 Task: Create a due date automation trigger when advanced on, the moment a card is due add dates with a complete due date.
Action: Mouse moved to (1069, 311)
Screenshot: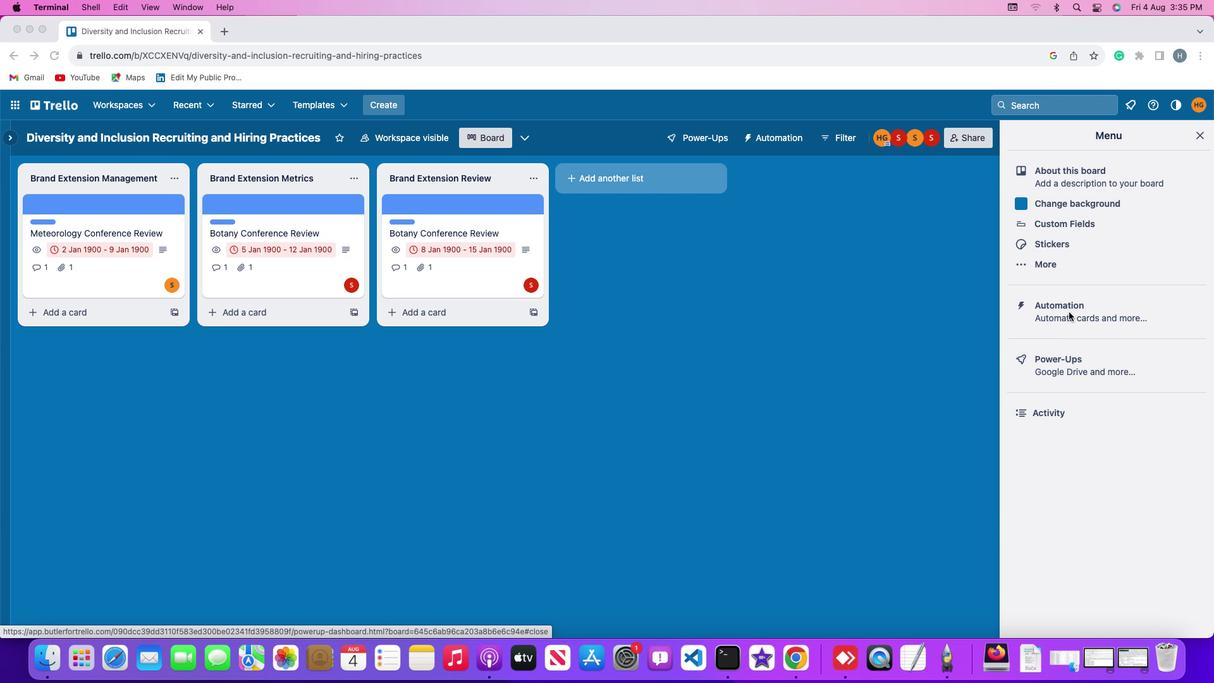 
Action: Mouse pressed left at (1069, 311)
Screenshot: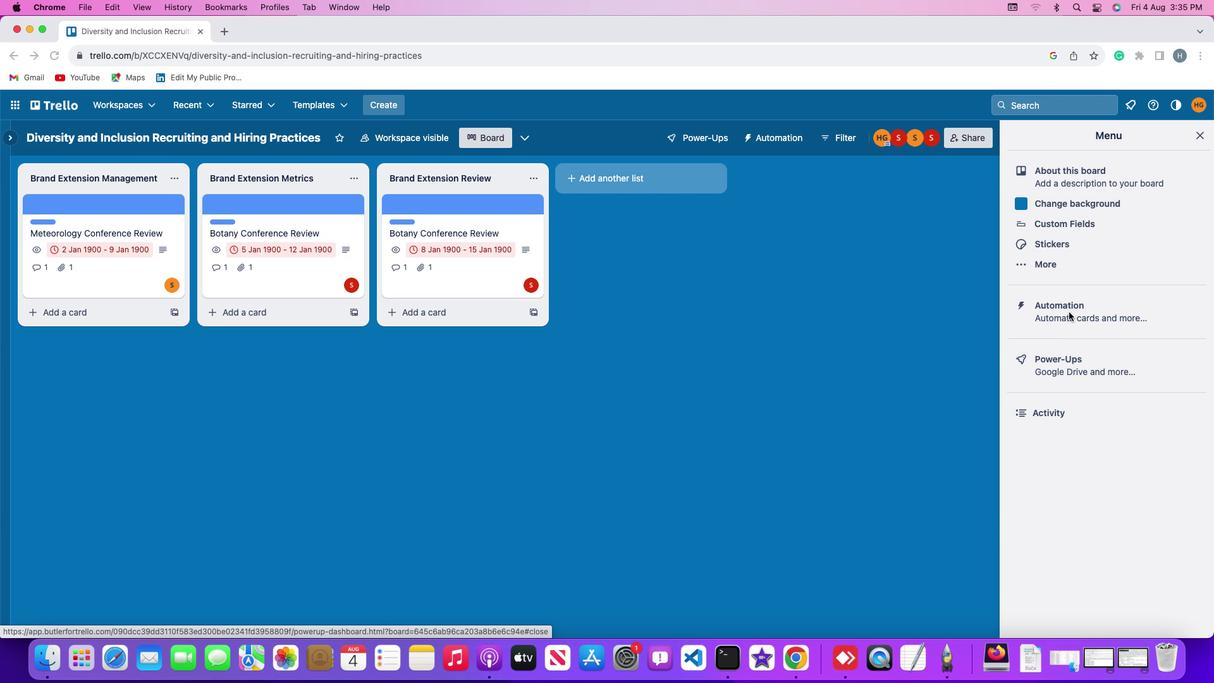 
Action: Mouse pressed left at (1069, 311)
Screenshot: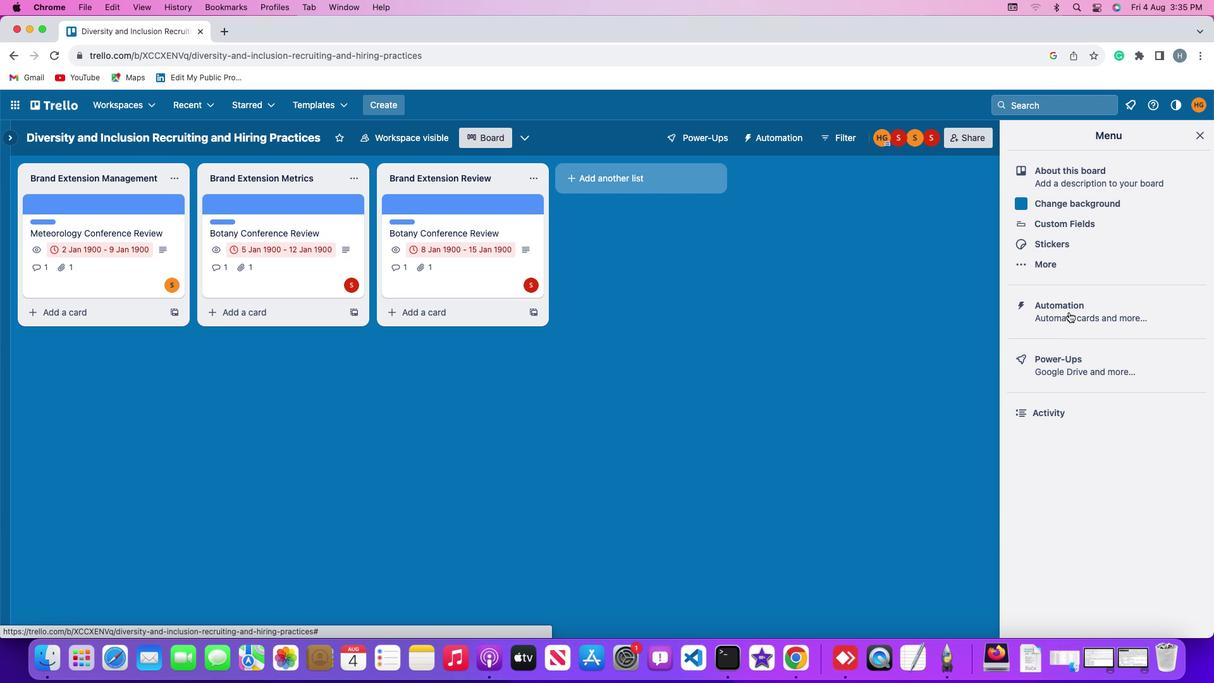
Action: Mouse moved to (70, 300)
Screenshot: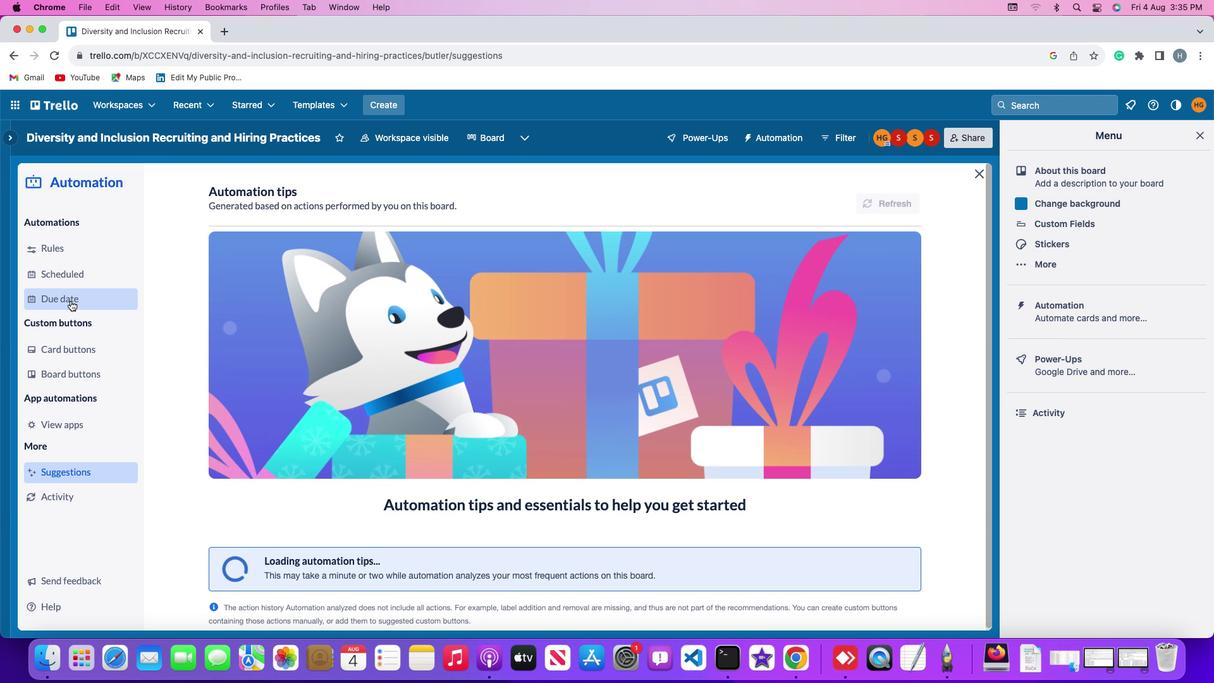 
Action: Mouse pressed left at (70, 300)
Screenshot: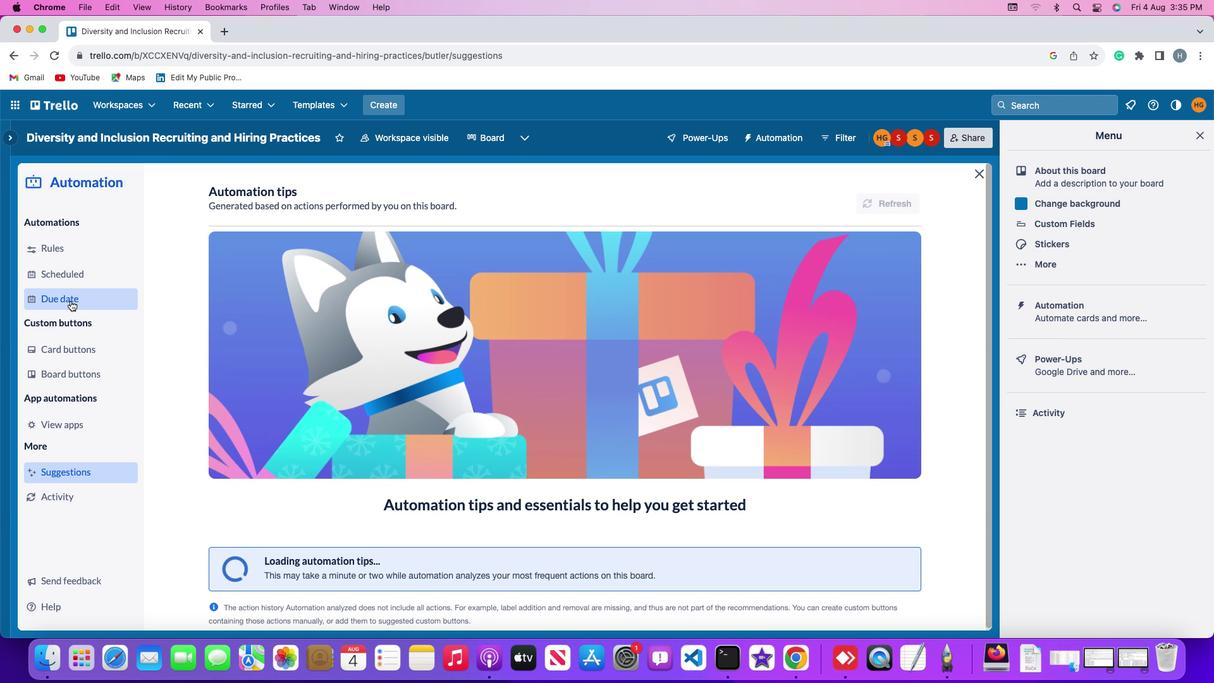 
Action: Mouse moved to (845, 193)
Screenshot: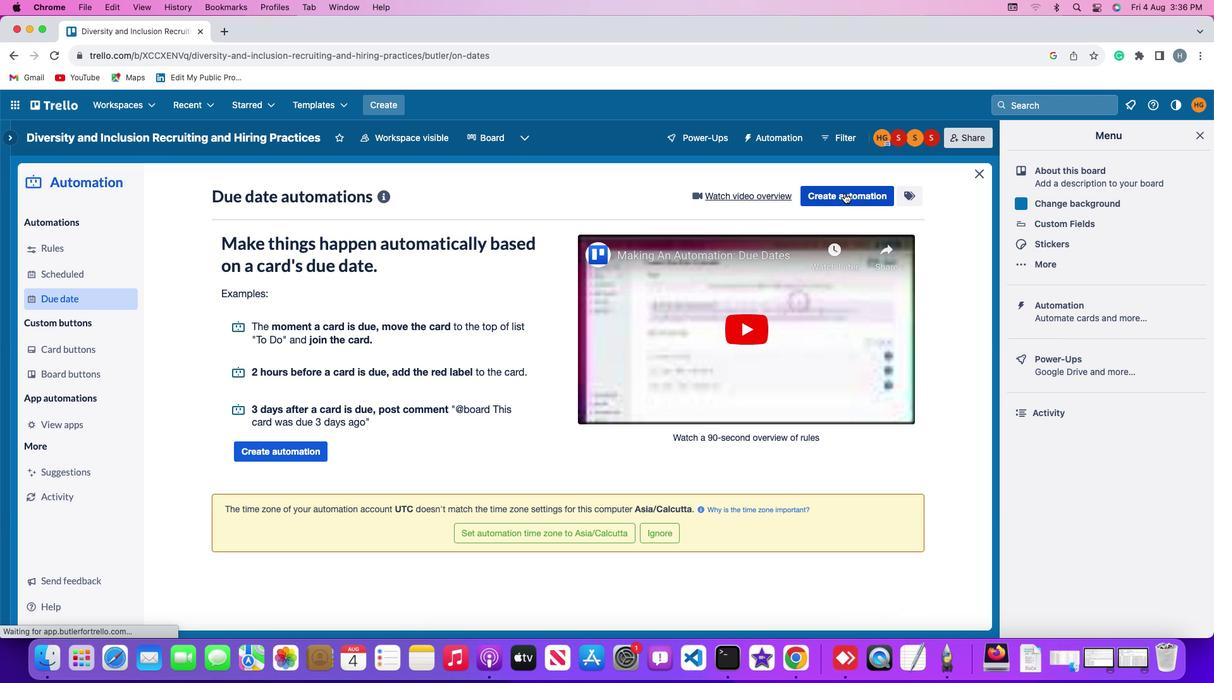 
Action: Mouse pressed left at (845, 193)
Screenshot: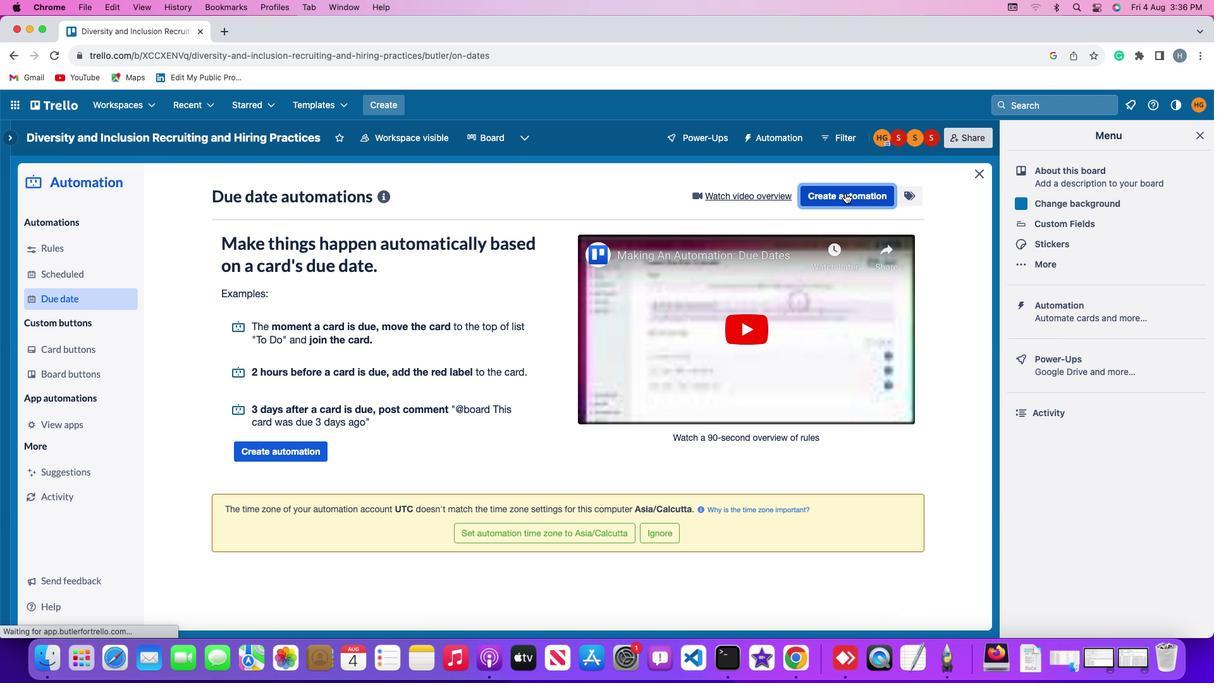 
Action: Mouse moved to (580, 315)
Screenshot: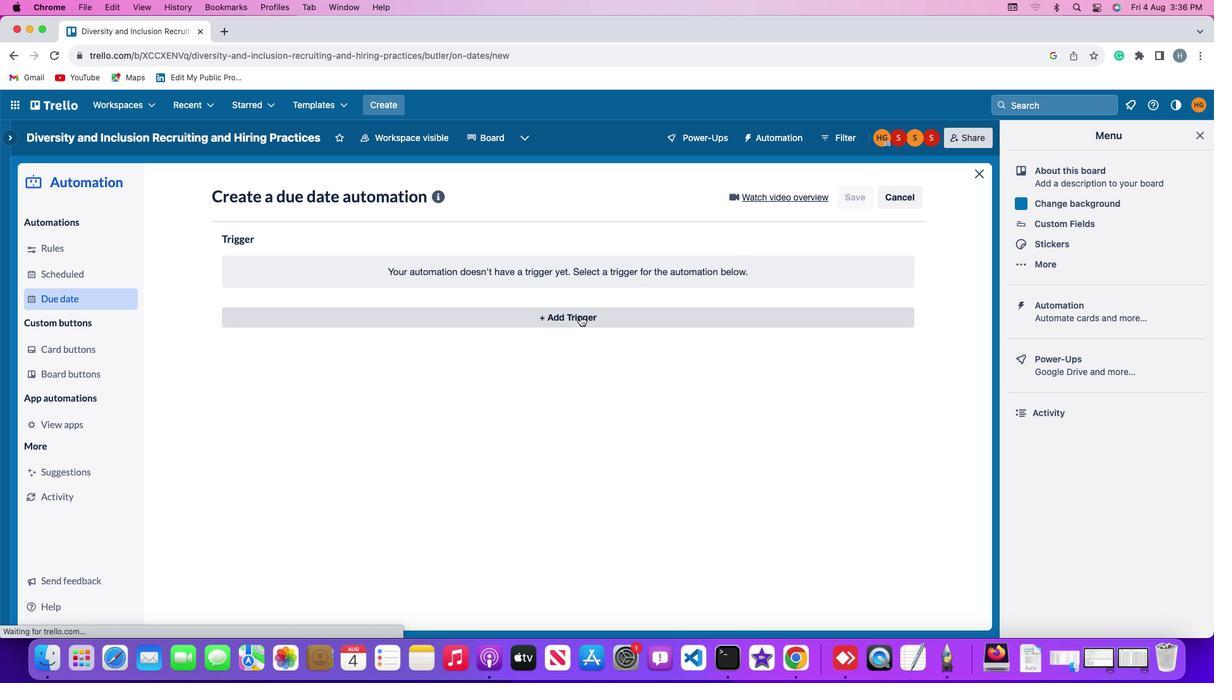 
Action: Mouse pressed left at (580, 315)
Screenshot: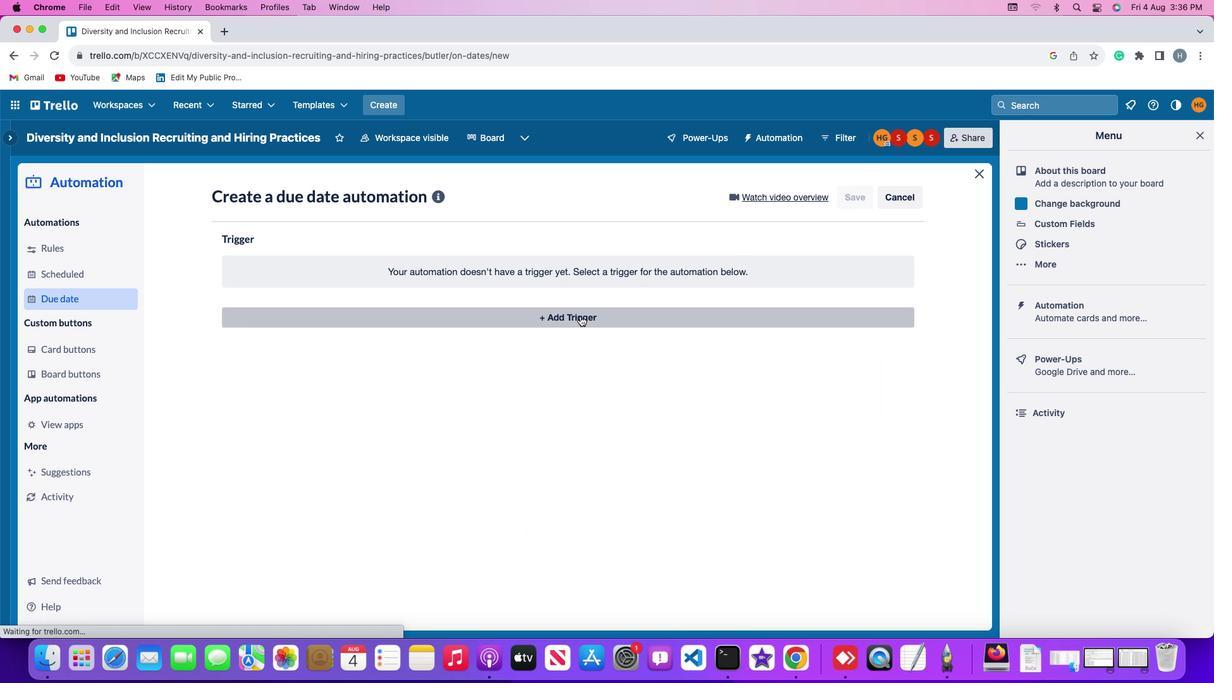 
Action: Mouse moved to (249, 473)
Screenshot: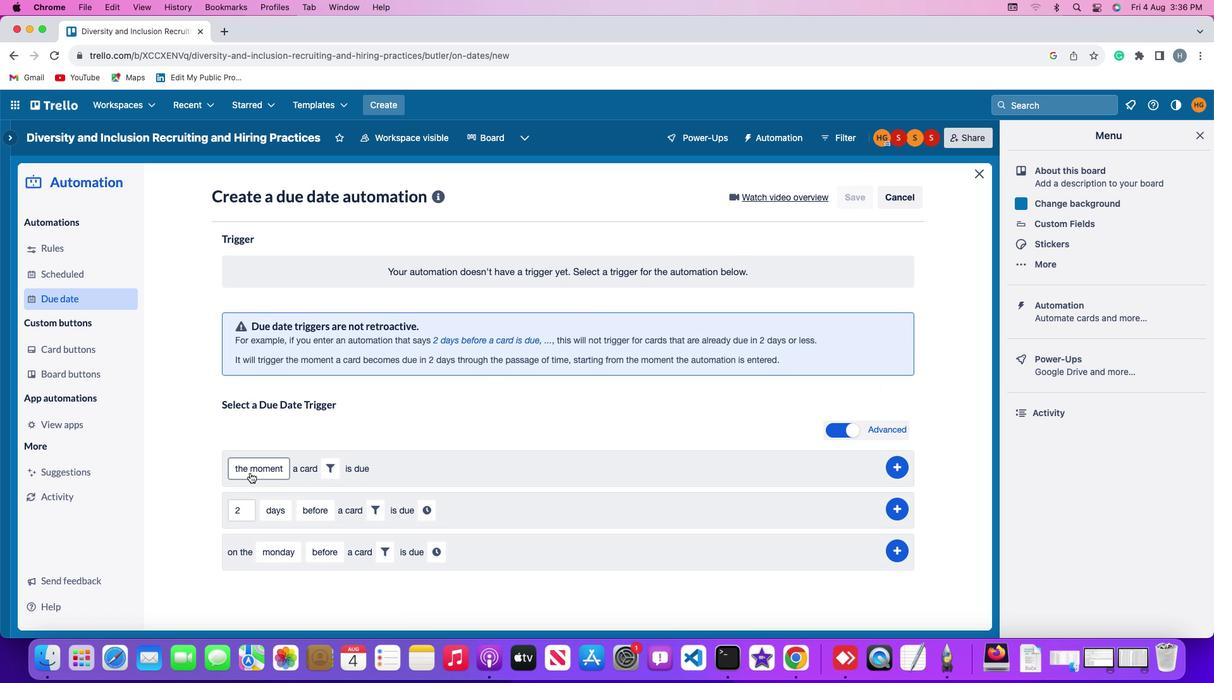 
Action: Mouse pressed left at (249, 473)
Screenshot: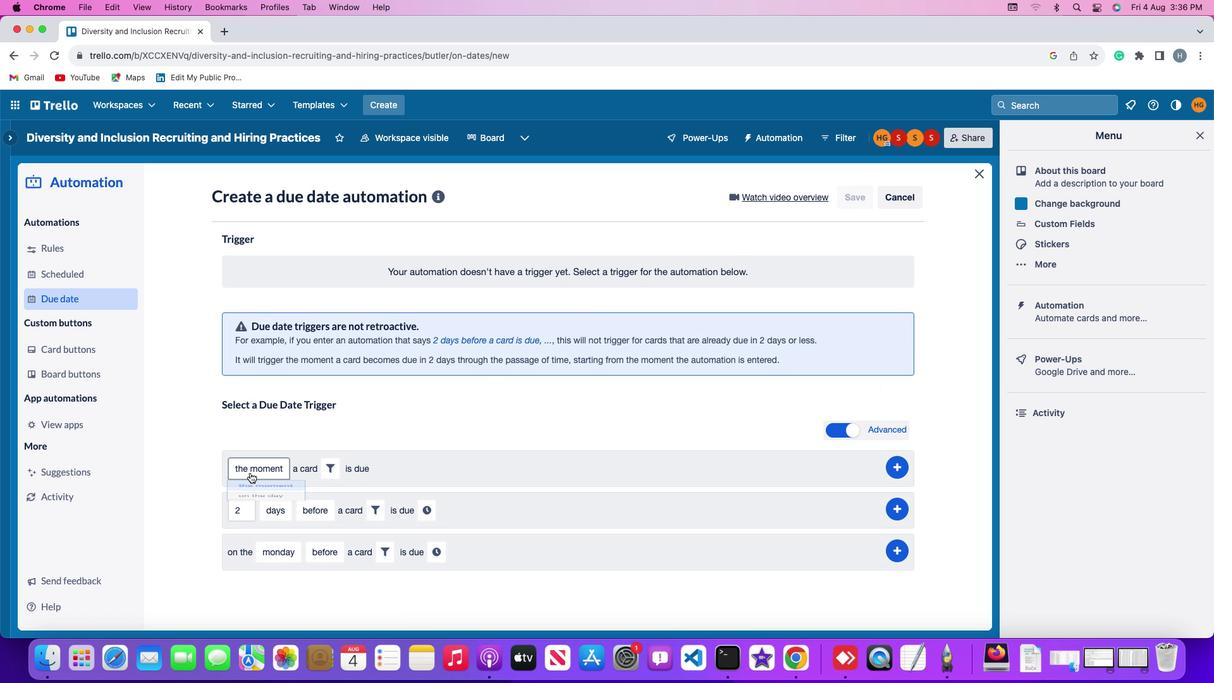 
Action: Mouse moved to (263, 496)
Screenshot: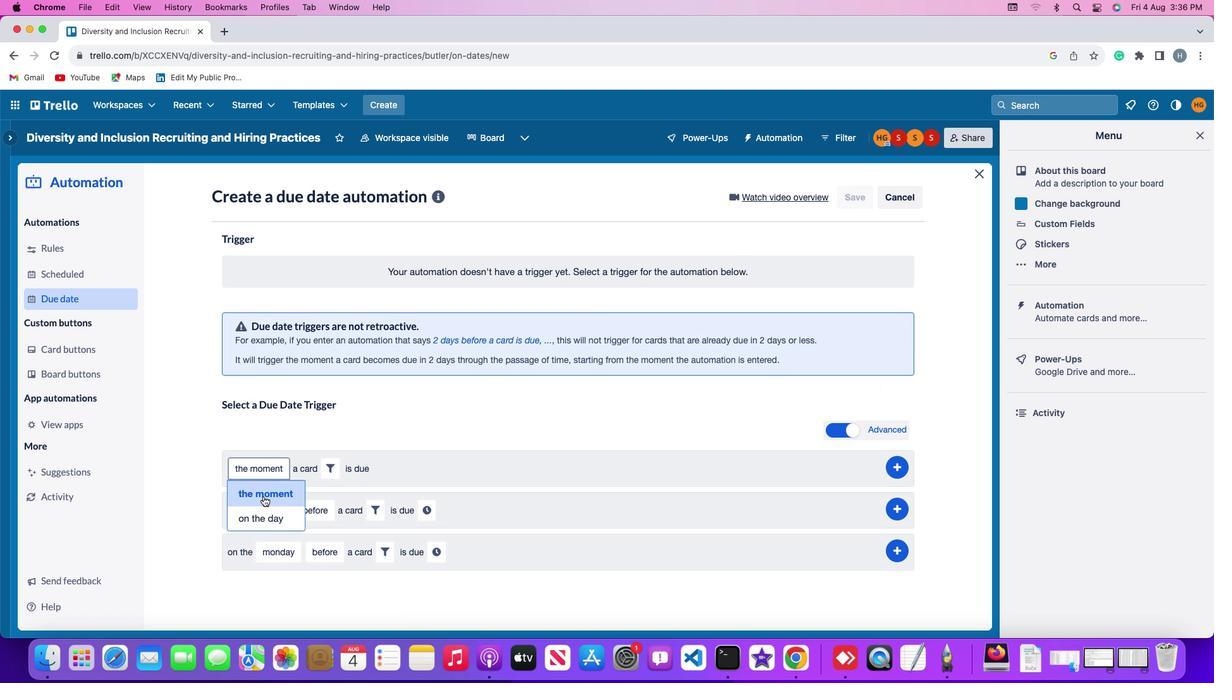 
Action: Mouse pressed left at (263, 496)
Screenshot: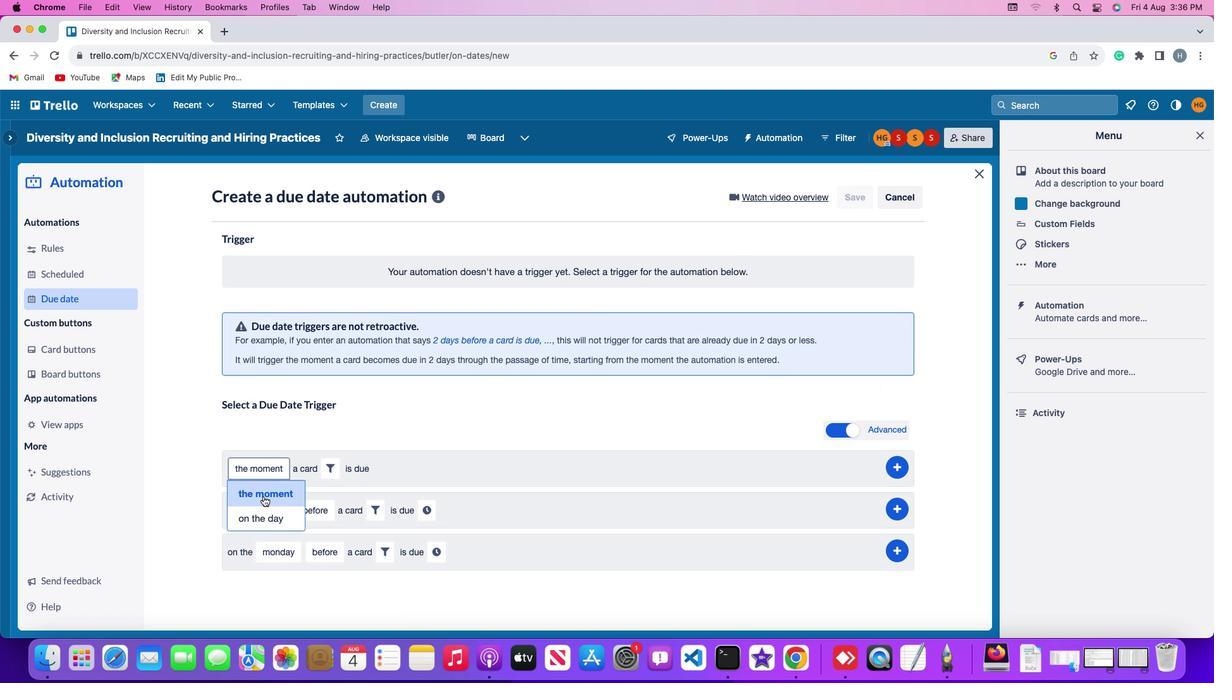 
Action: Mouse moved to (330, 467)
Screenshot: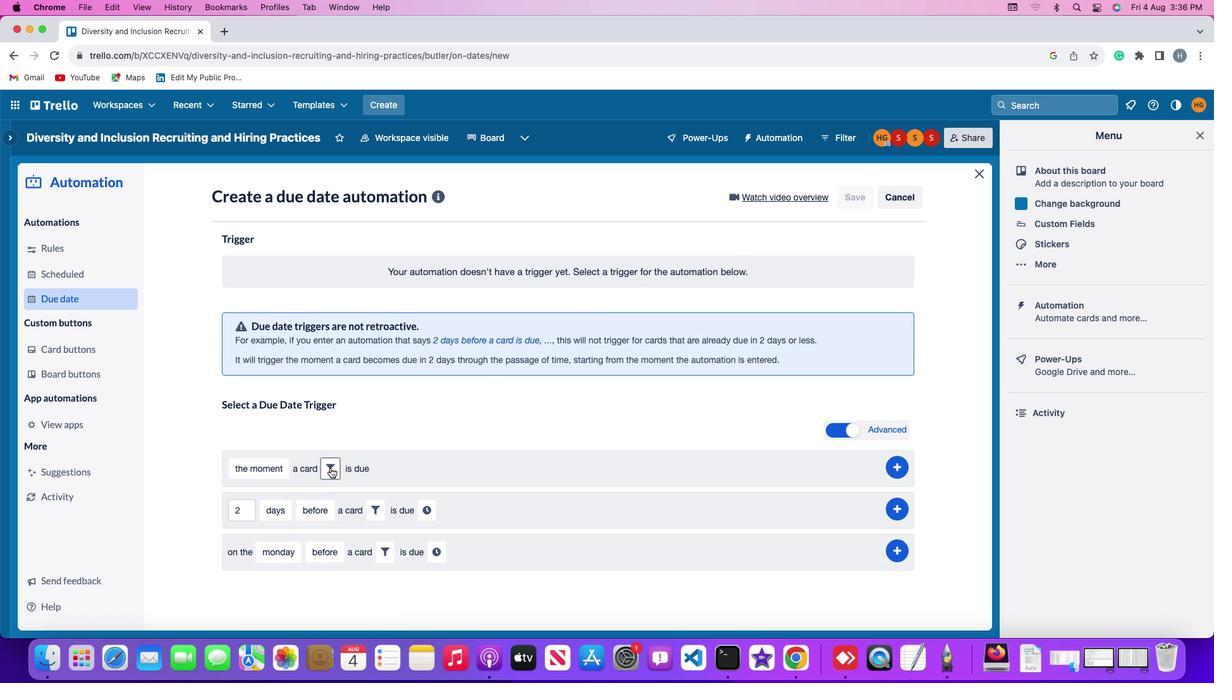 
Action: Mouse pressed left at (330, 467)
Screenshot: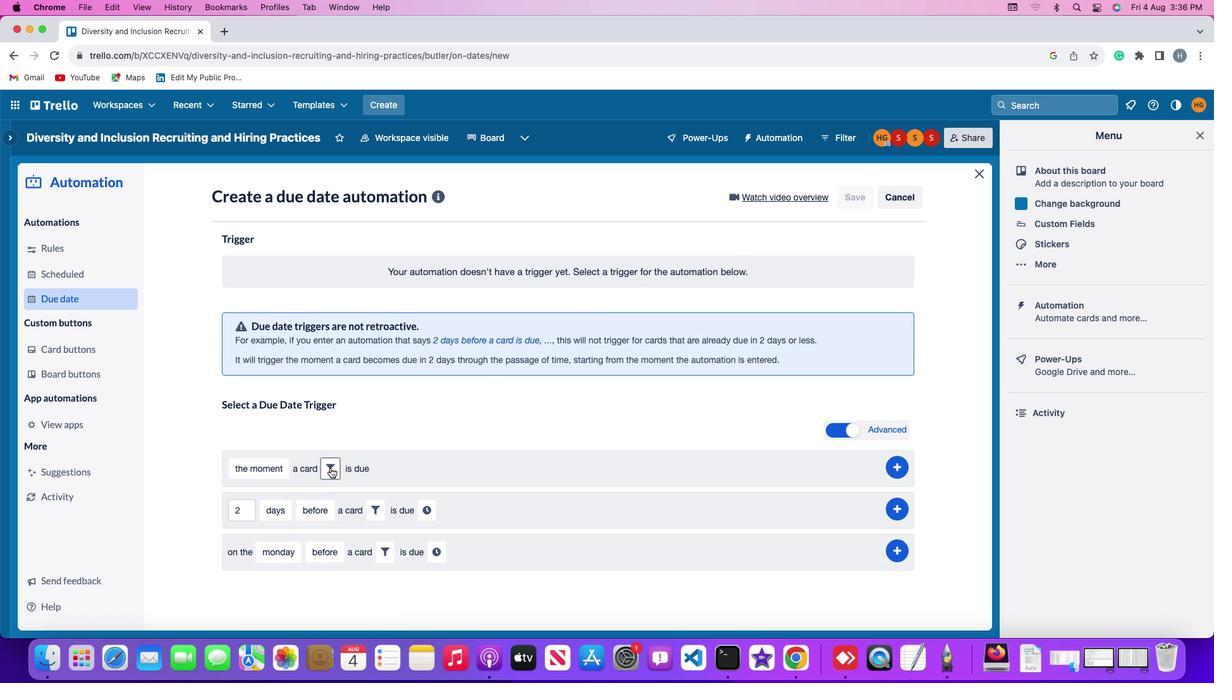 
Action: Mouse moved to (398, 502)
Screenshot: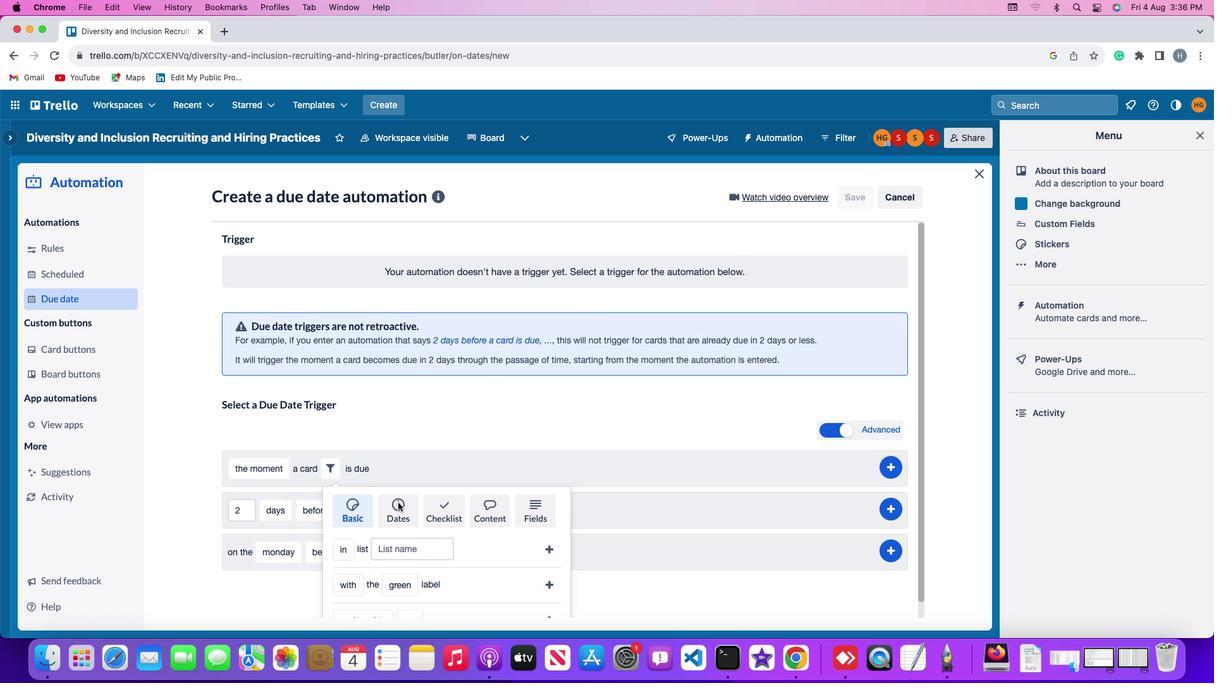 
Action: Mouse pressed left at (398, 502)
Screenshot: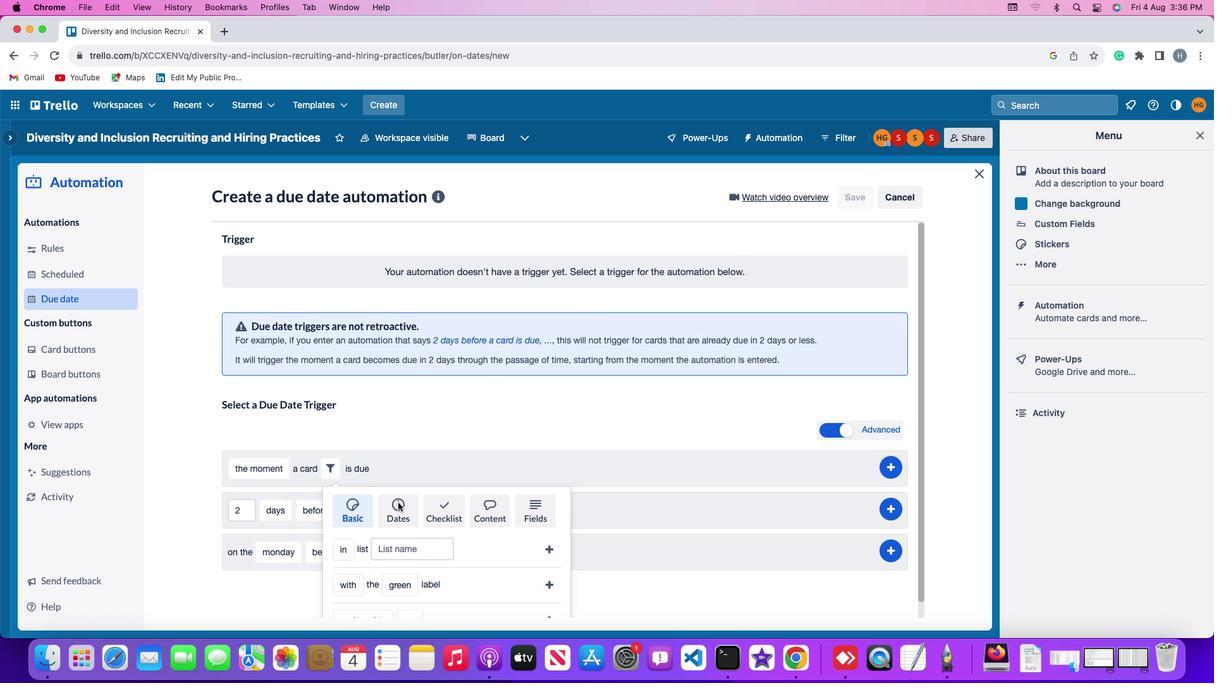 
Action: Mouse moved to (418, 476)
Screenshot: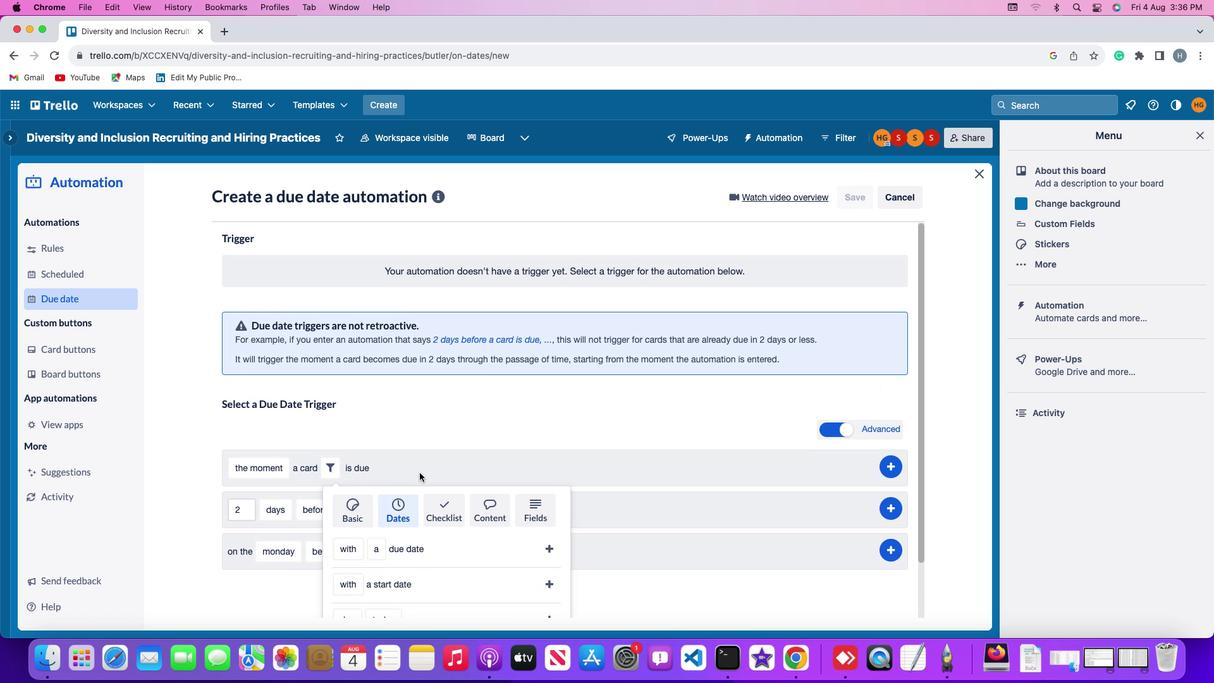 
Action: Mouse scrolled (418, 476) with delta (0, 0)
Screenshot: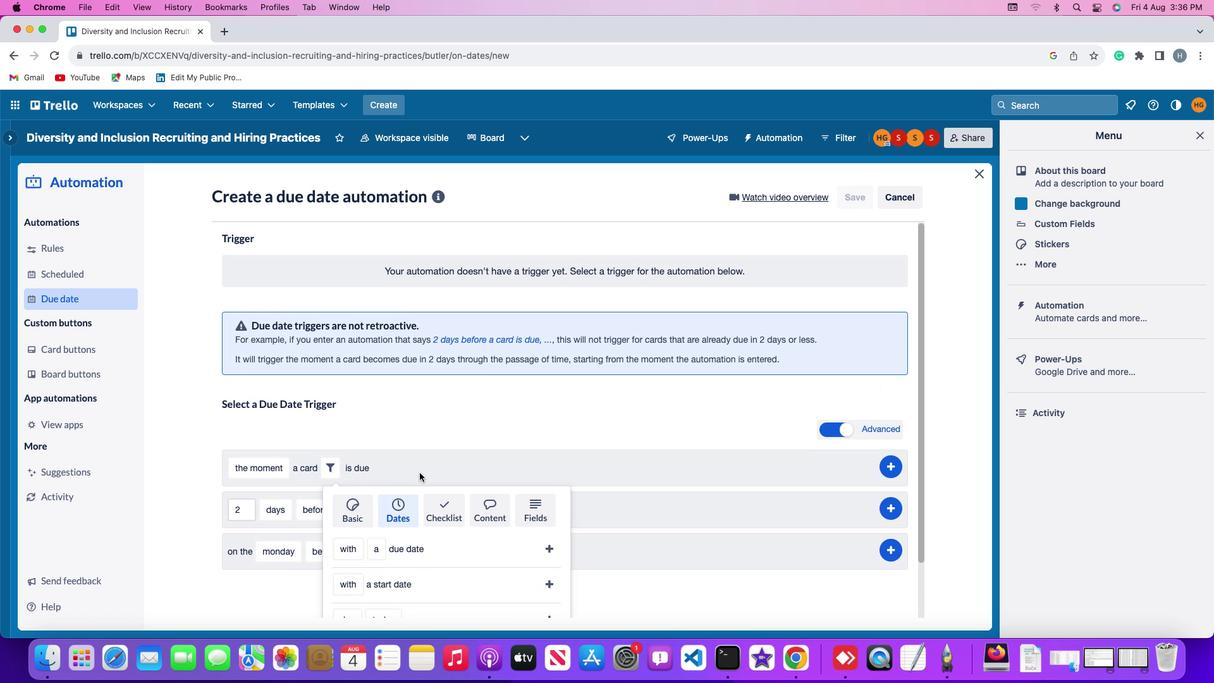 
Action: Mouse moved to (418, 475)
Screenshot: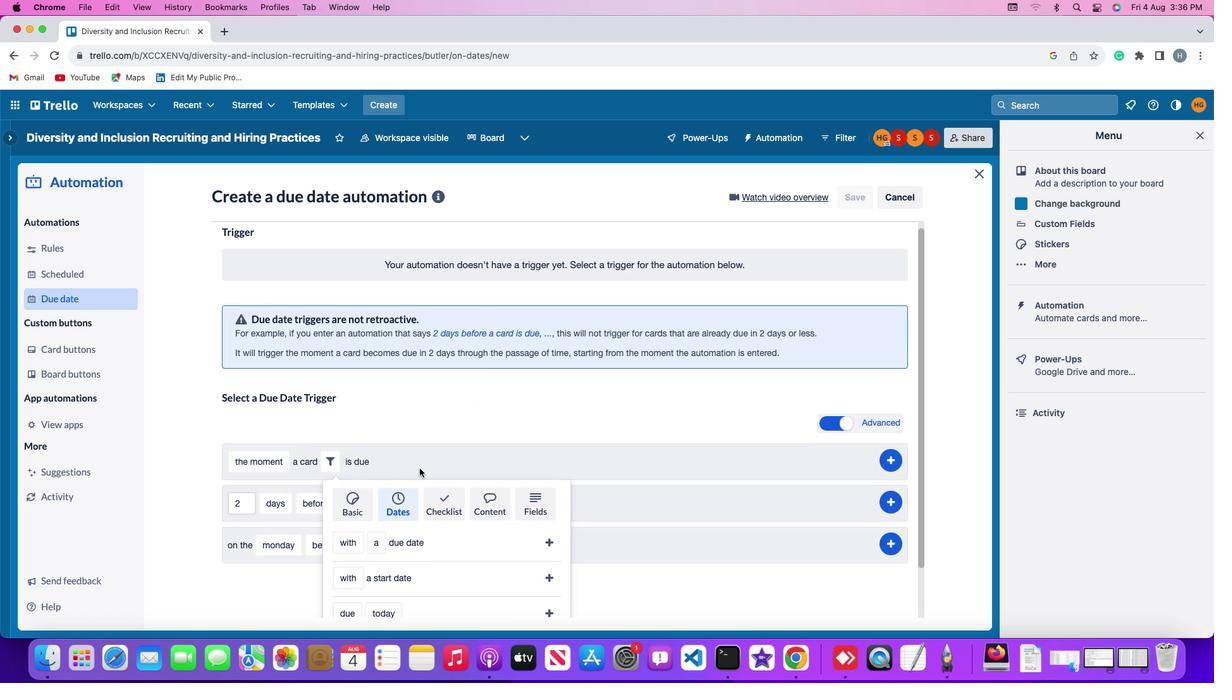 
Action: Mouse scrolled (418, 475) with delta (0, 0)
Screenshot: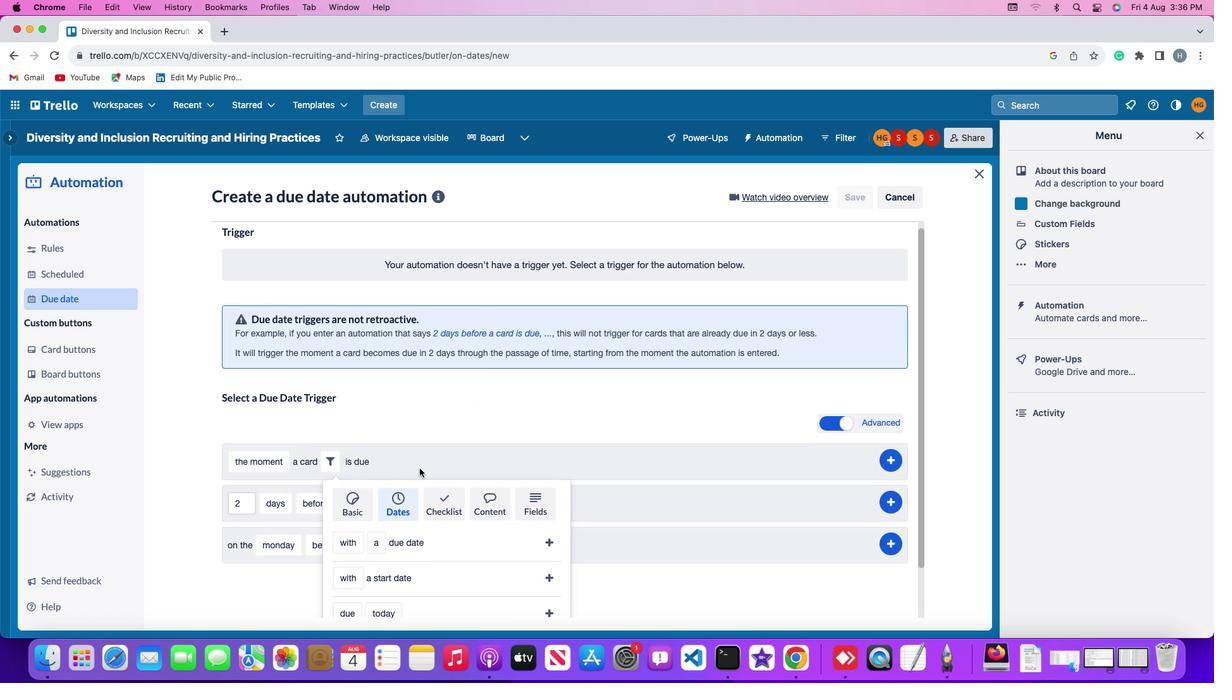 
Action: Mouse moved to (418, 475)
Screenshot: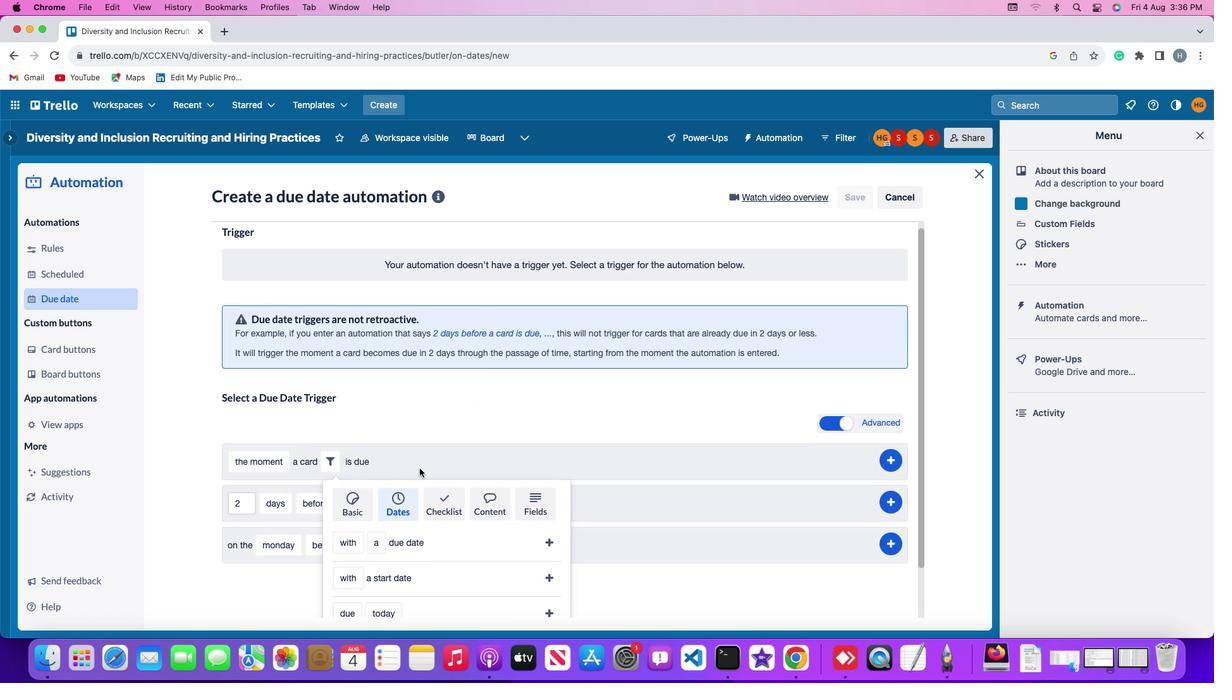 
Action: Mouse scrolled (418, 475) with delta (0, -1)
Screenshot: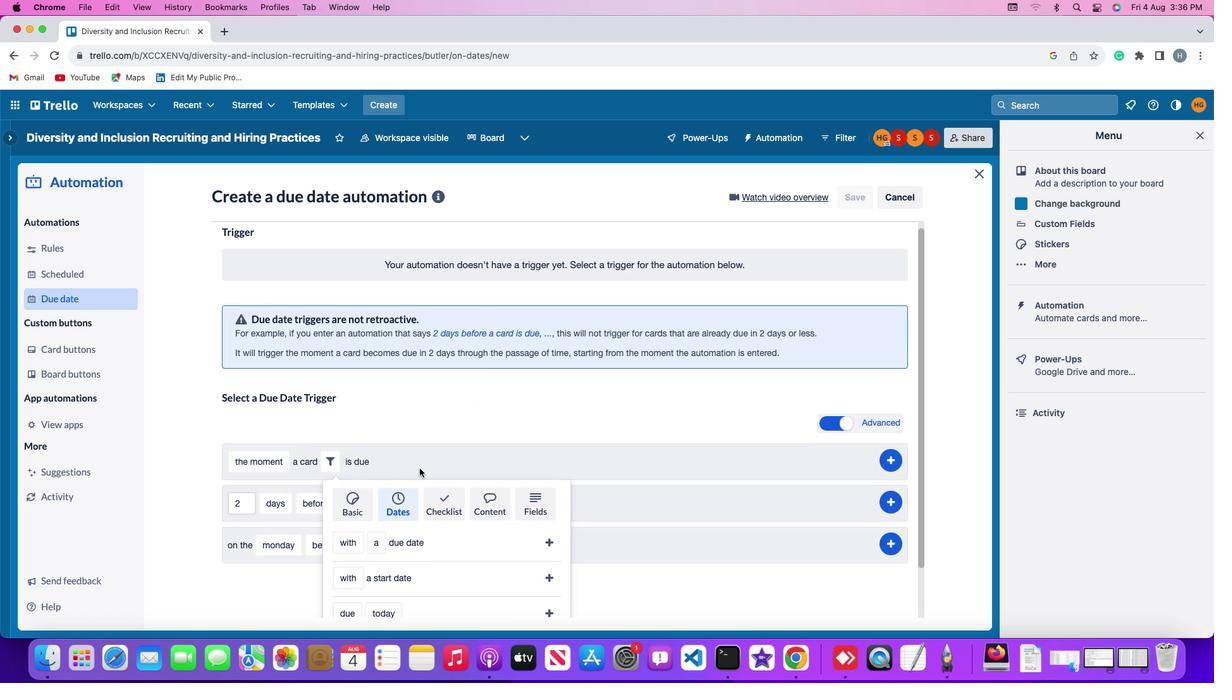 
Action: Mouse moved to (419, 473)
Screenshot: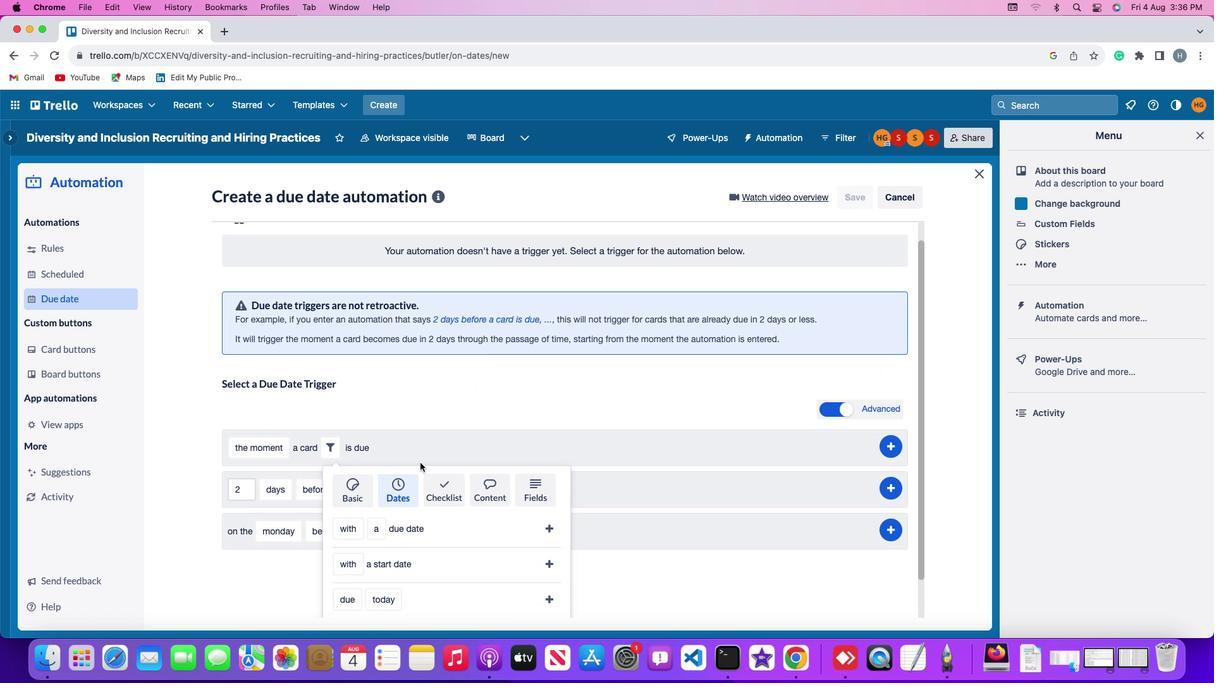 
Action: Mouse scrolled (419, 473) with delta (0, -3)
Screenshot: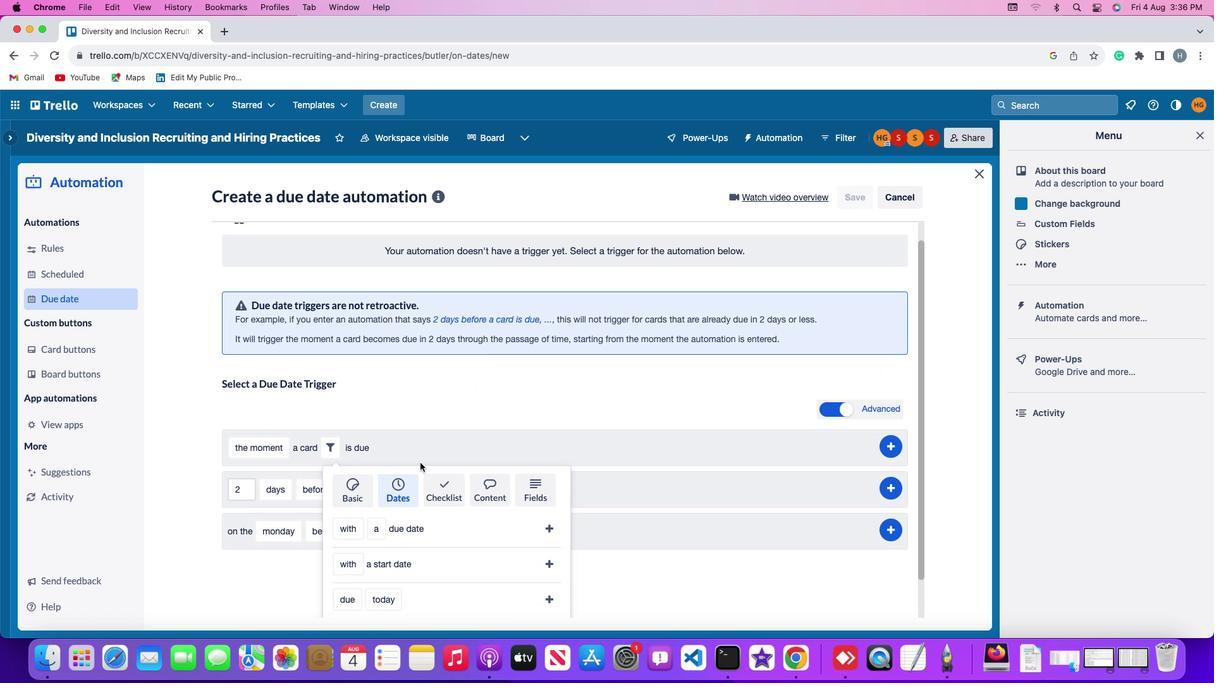
Action: Mouse moved to (419, 469)
Screenshot: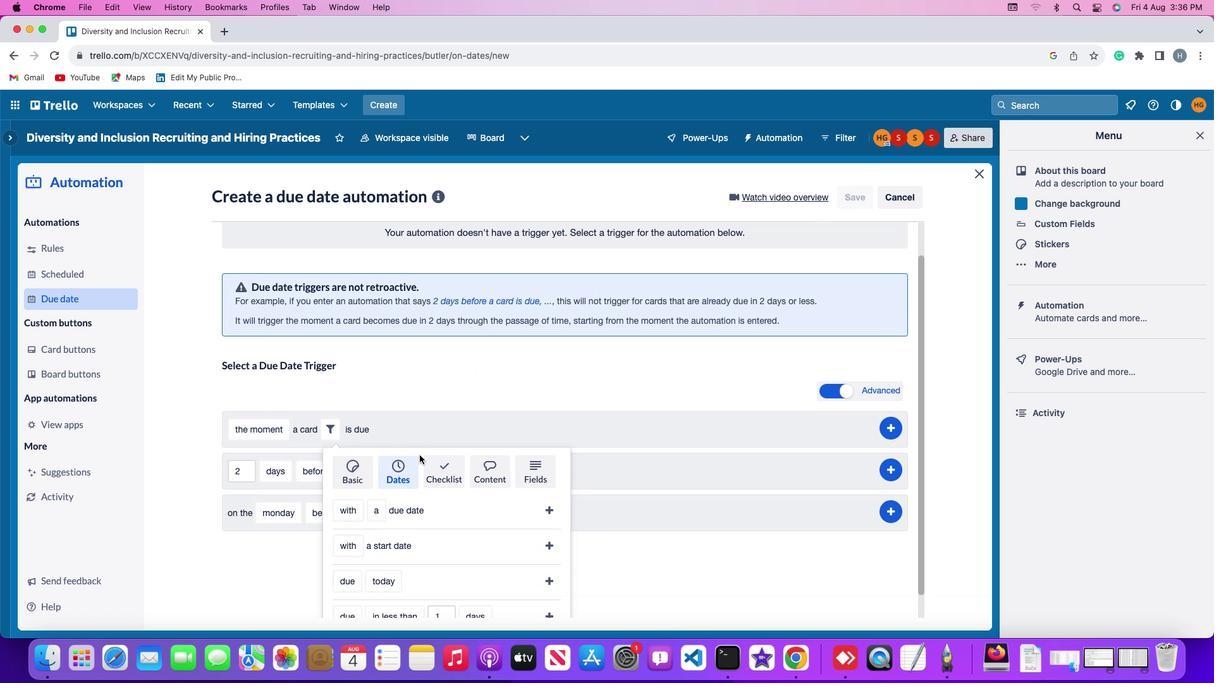 
Action: Mouse scrolled (419, 469) with delta (0, -3)
Screenshot: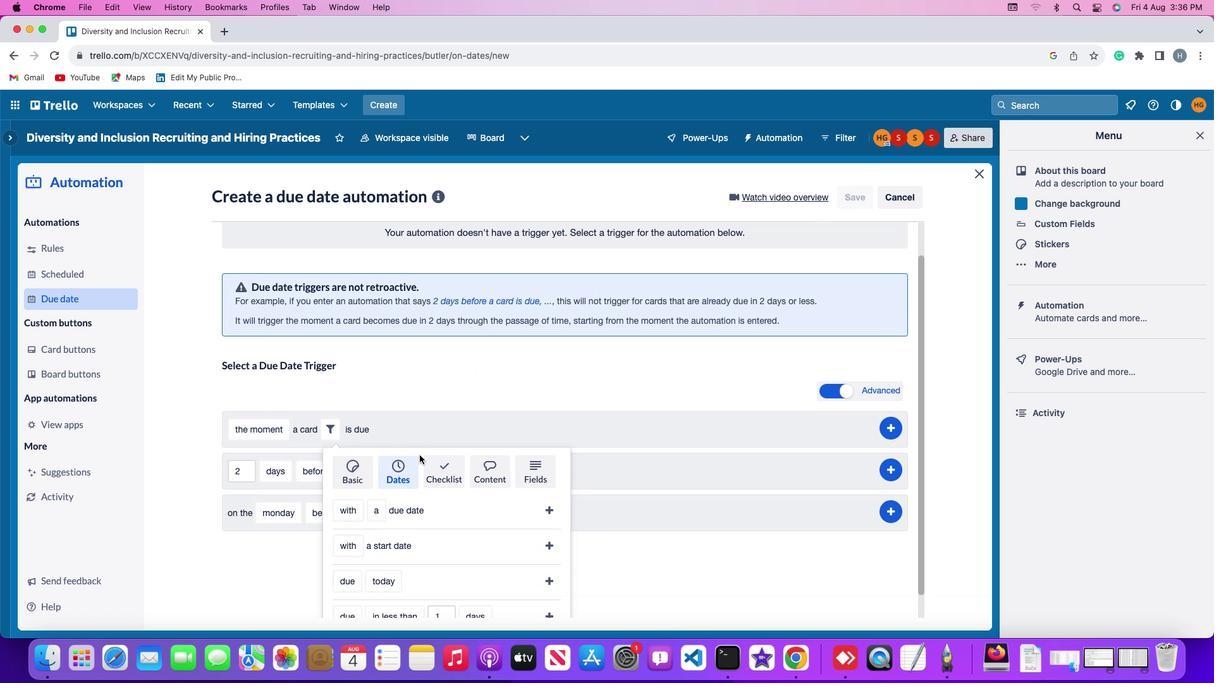
Action: Mouse moved to (358, 505)
Screenshot: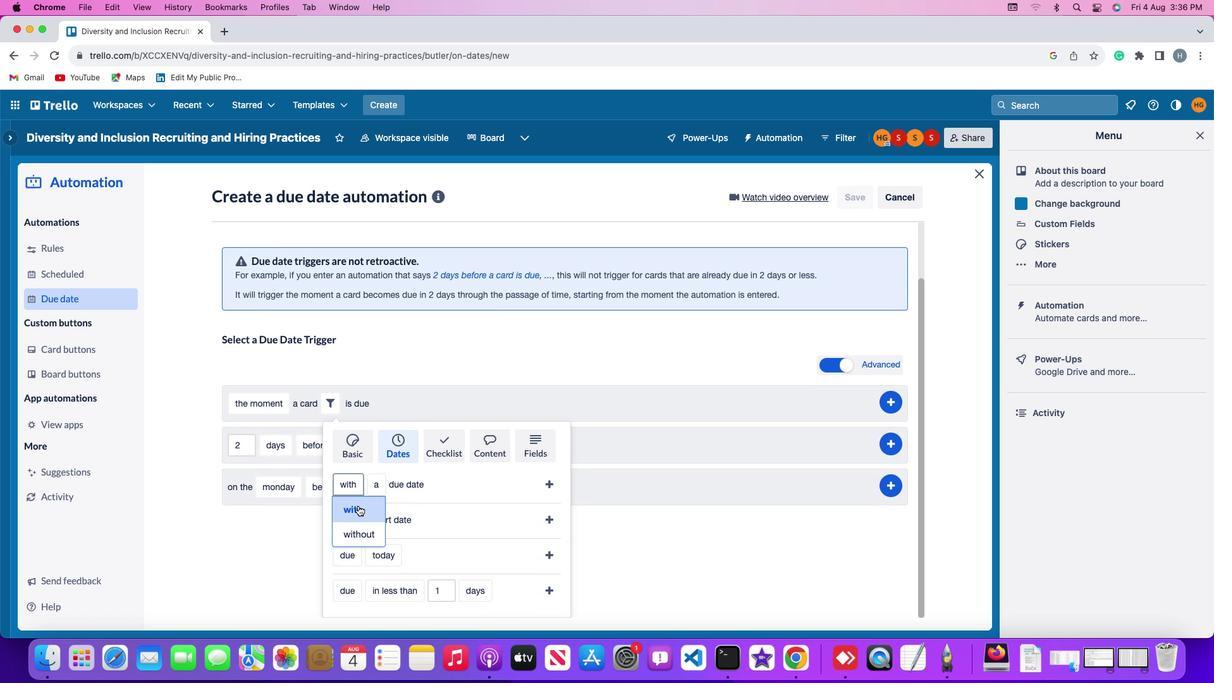 
Action: Mouse pressed left at (358, 505)
Screenshot: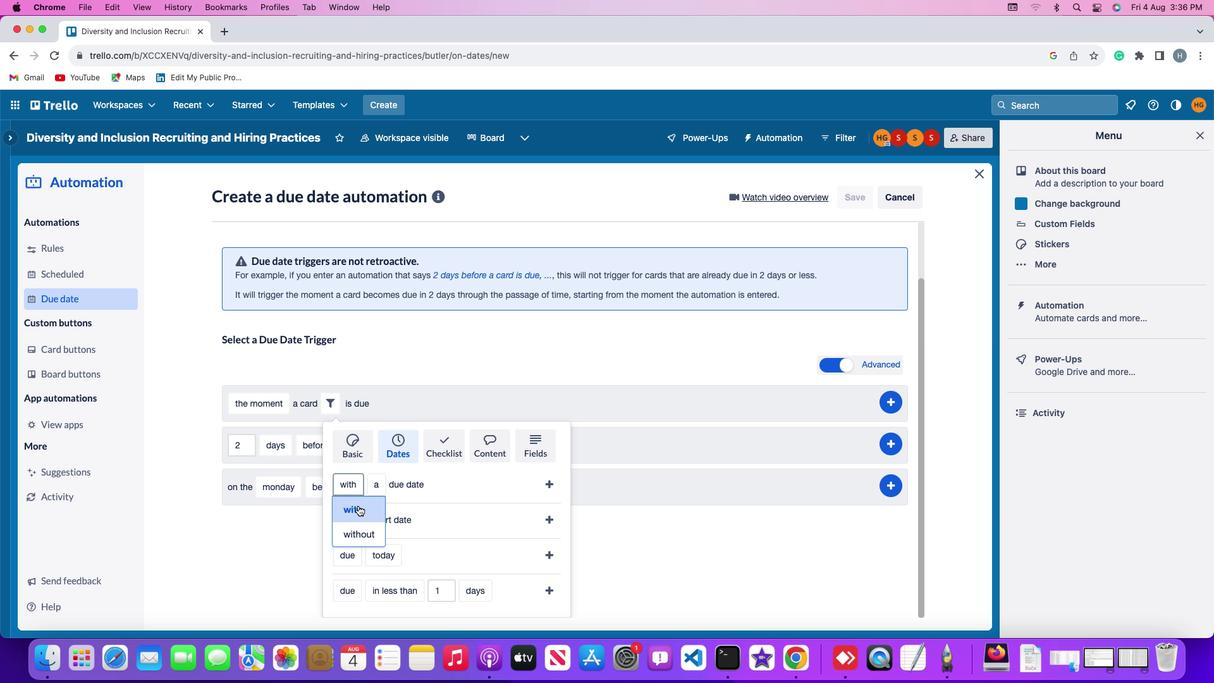 
Action: Mouse moved to (390, 529)
Screenshot: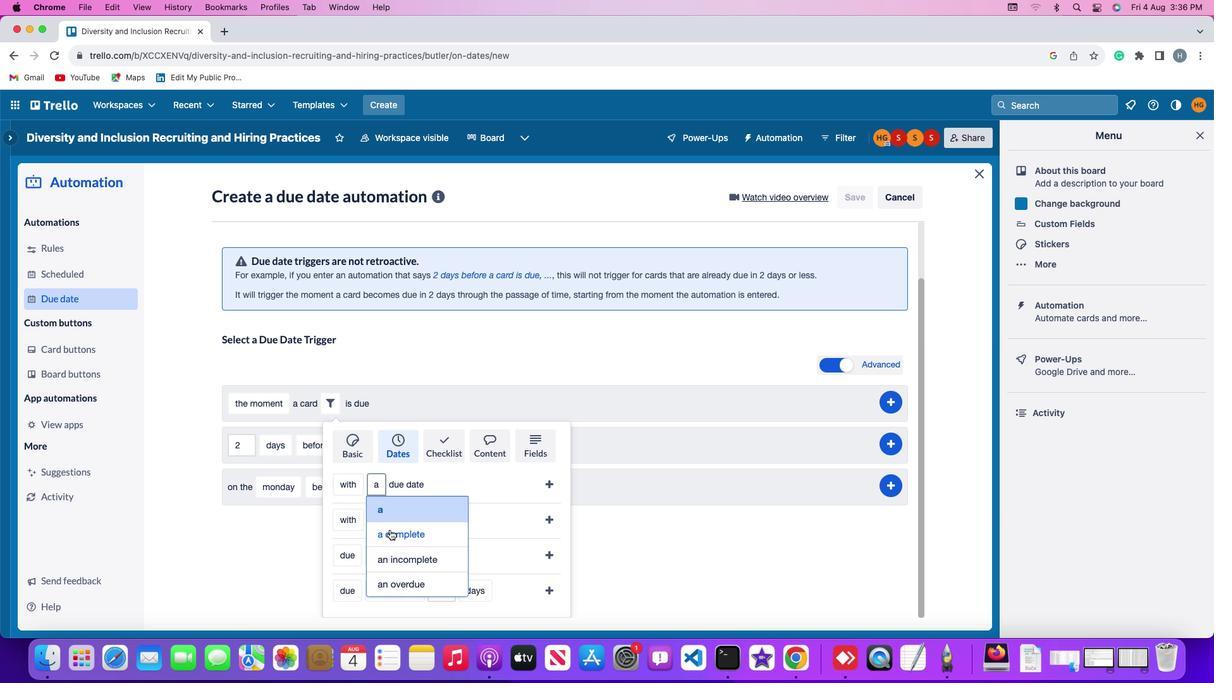 
Action: Mouse pressed left at (390, 529)
Screenshot: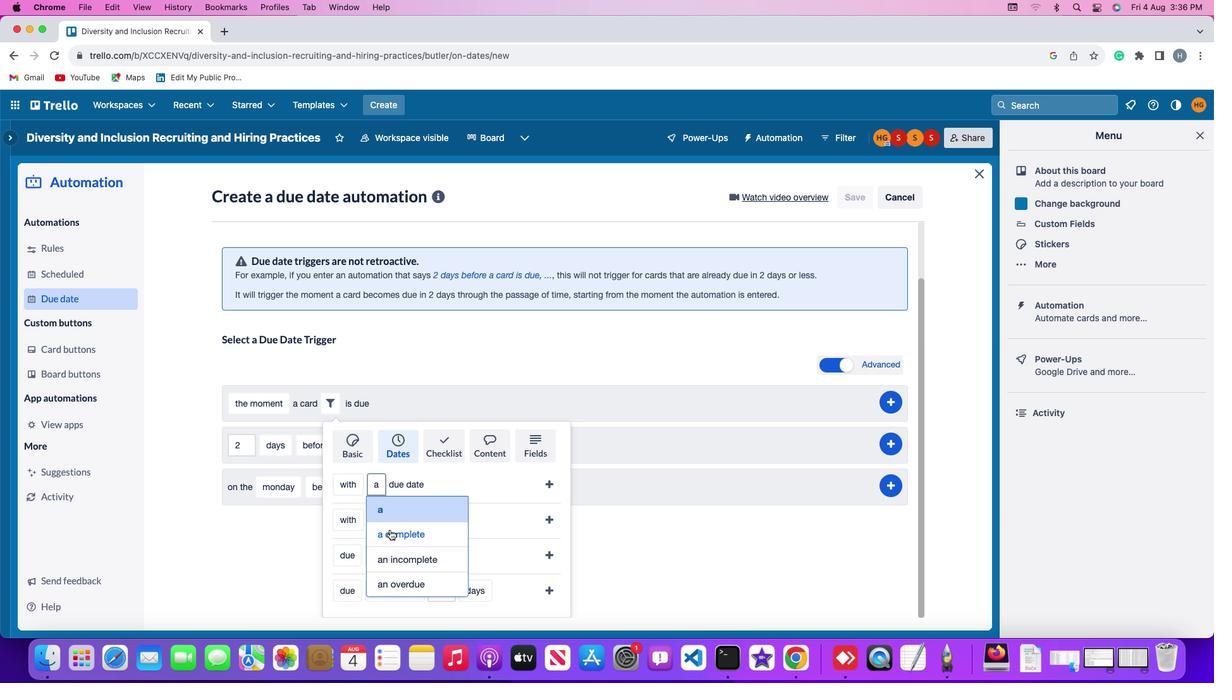
Action: Mouse moved to (552, 481)
Screenshot: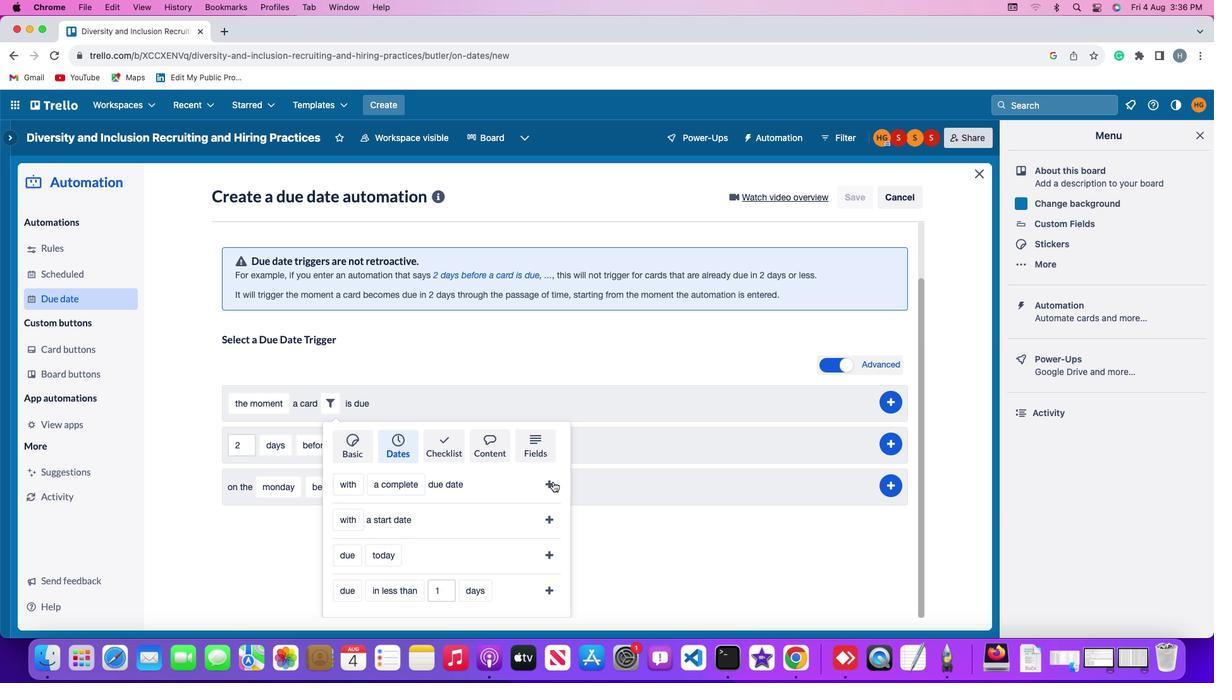 
Action: Mouse pressed left at (552, 481)
Screenshot: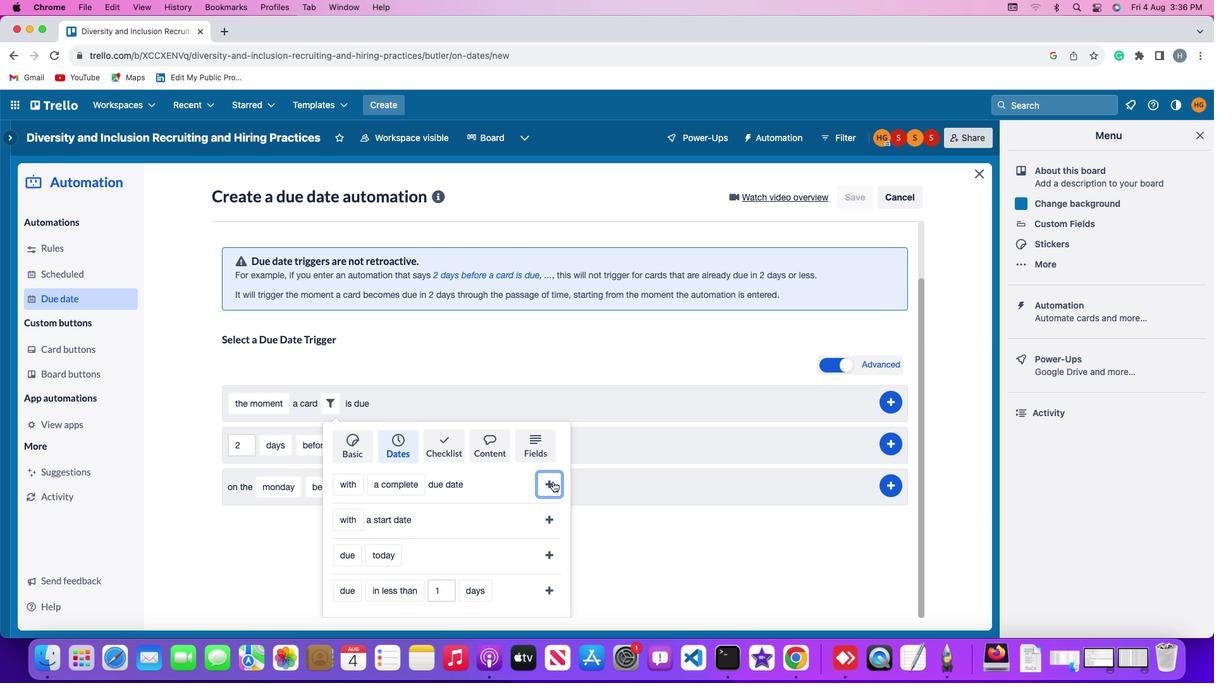 
Action: Mouse moved to (897, 465)
Screenshot: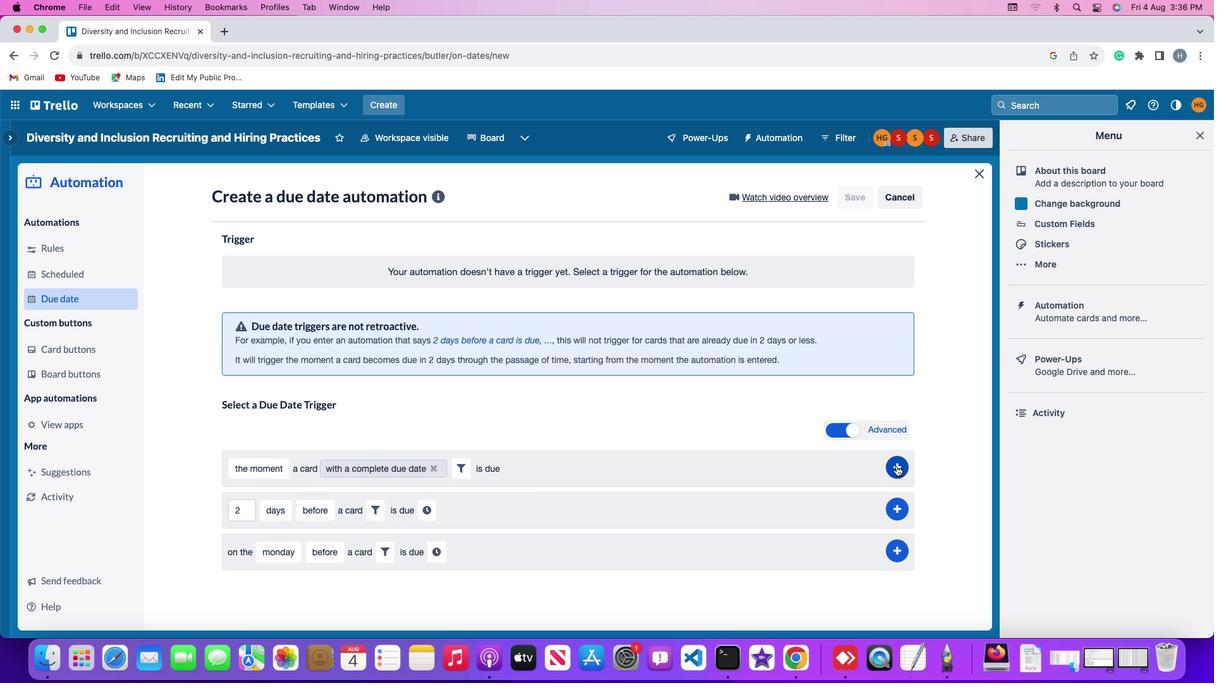 
Action: Mouse pressed left at (897, 465)
Screenshot: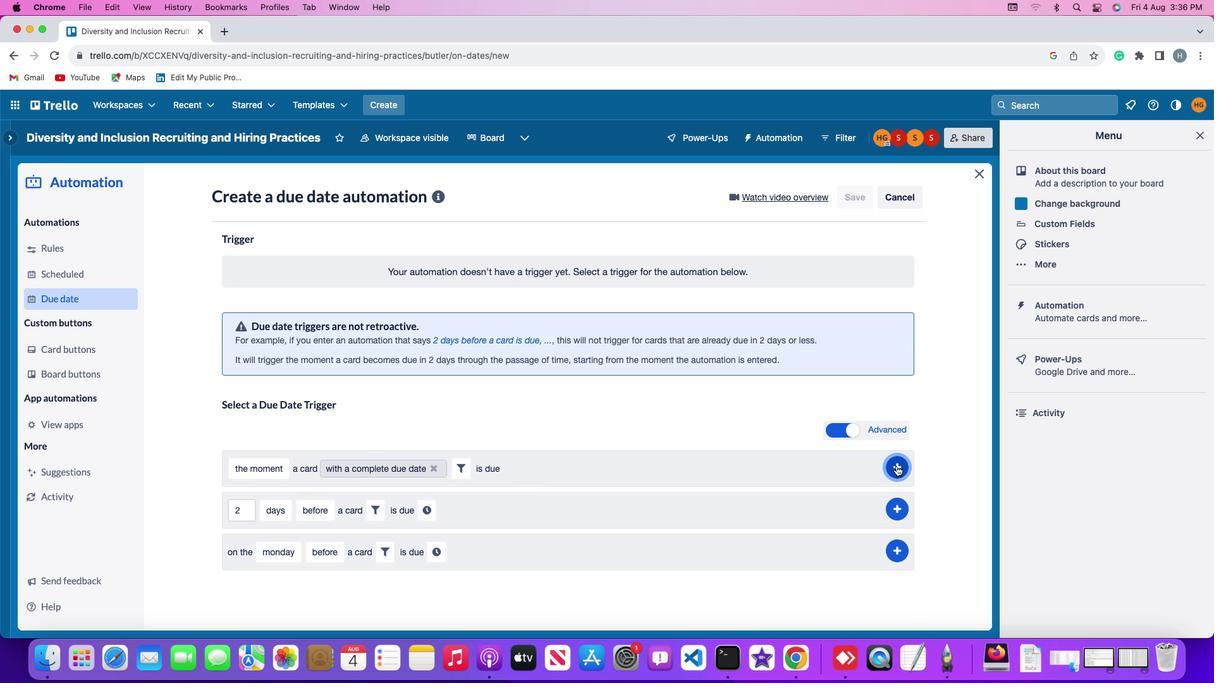 
Action: Mouse moved to (809, 363)
Screenshot: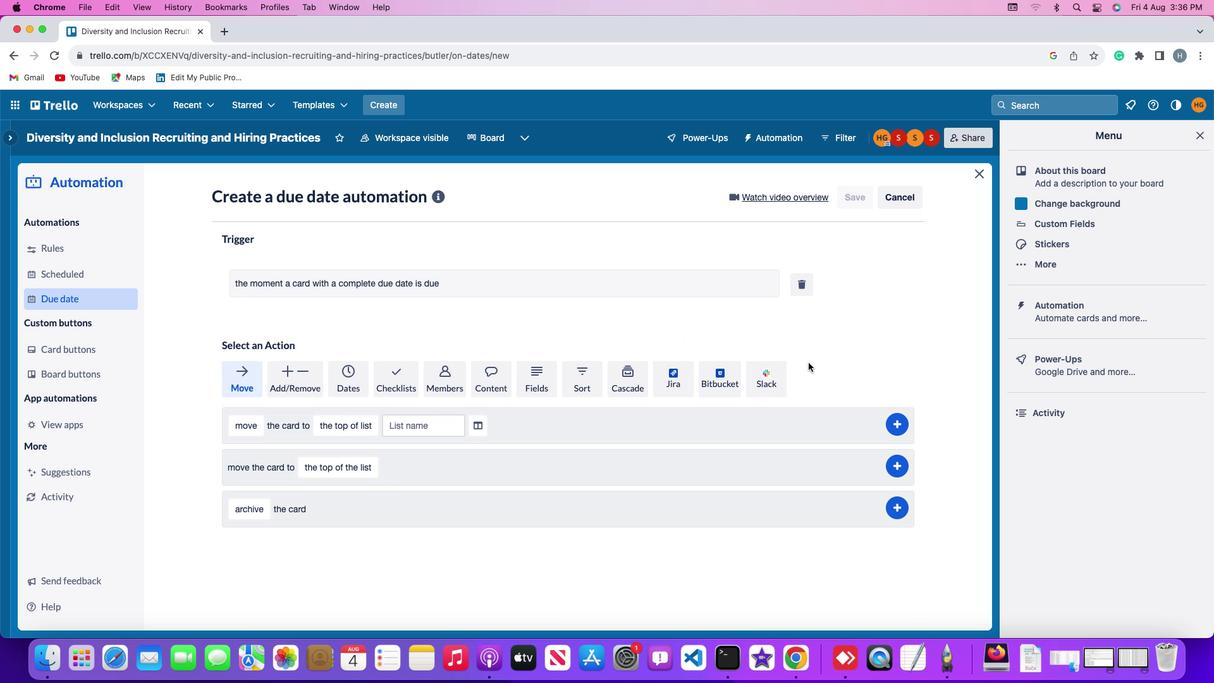 
